 Task: Refresh the Site Builder page of "Digital Experience".
Action: Mouse moved to (1311, 85)
Screenshot: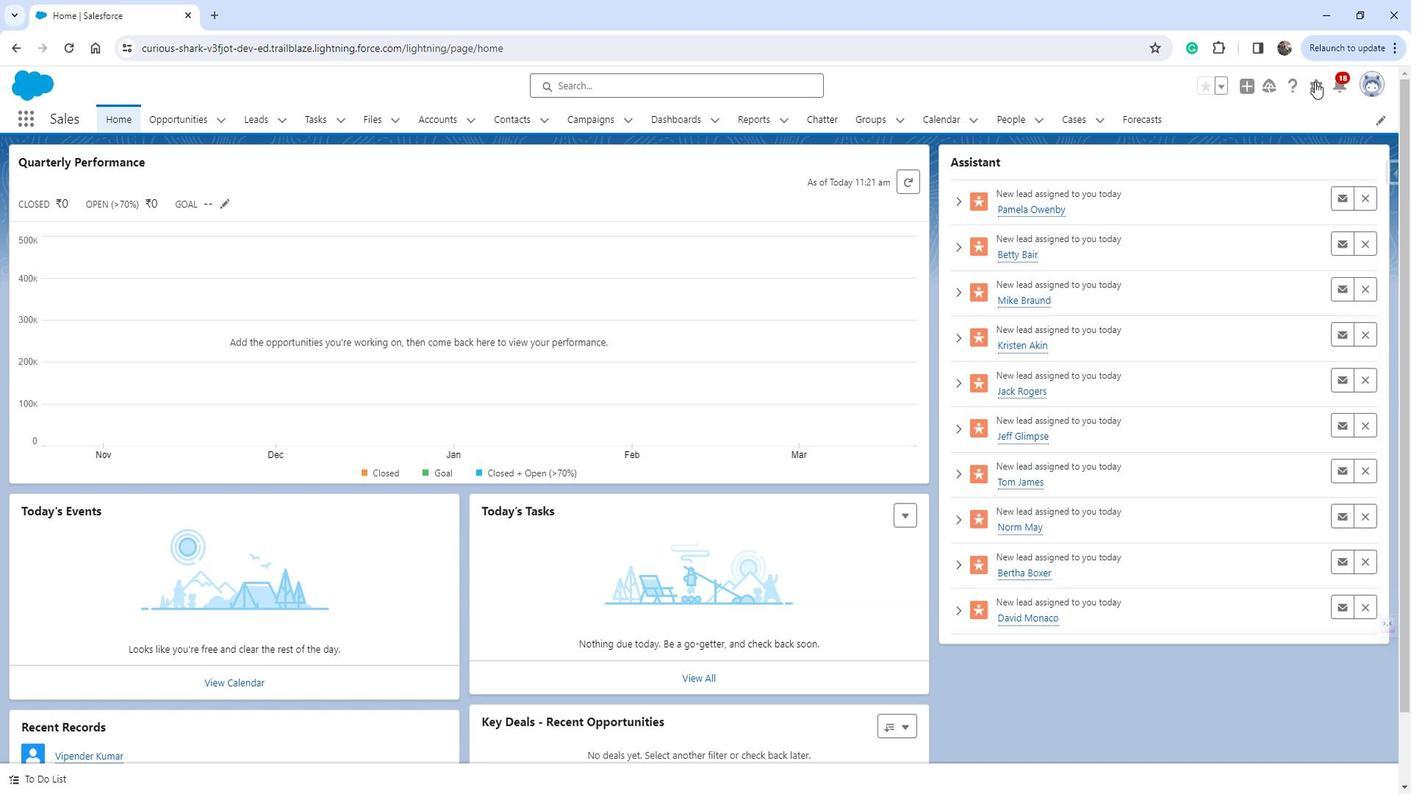 
Action: Mouse pressed left at (1311, 85)
Screenshot: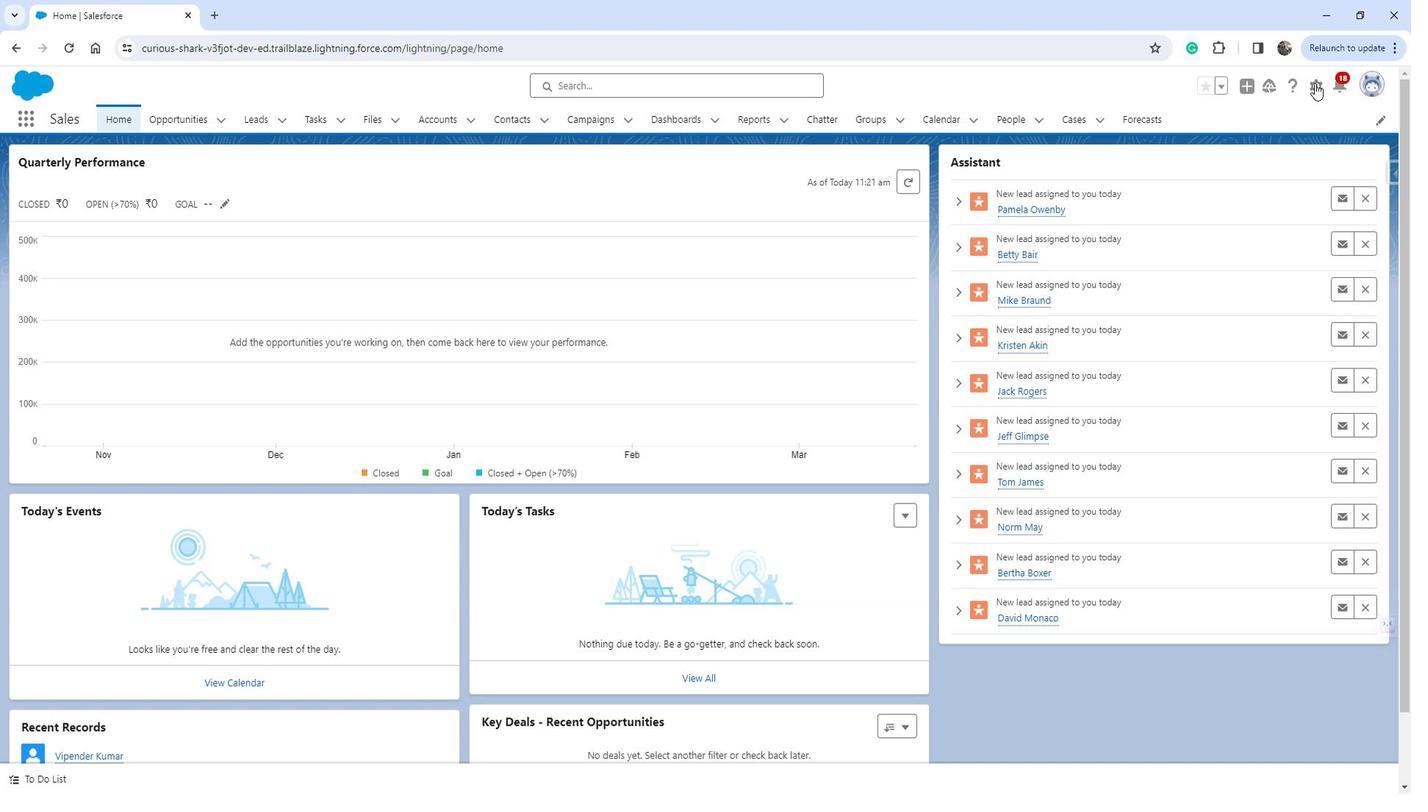 
Action: Mouse moved to (1256, 133)
Screenshot: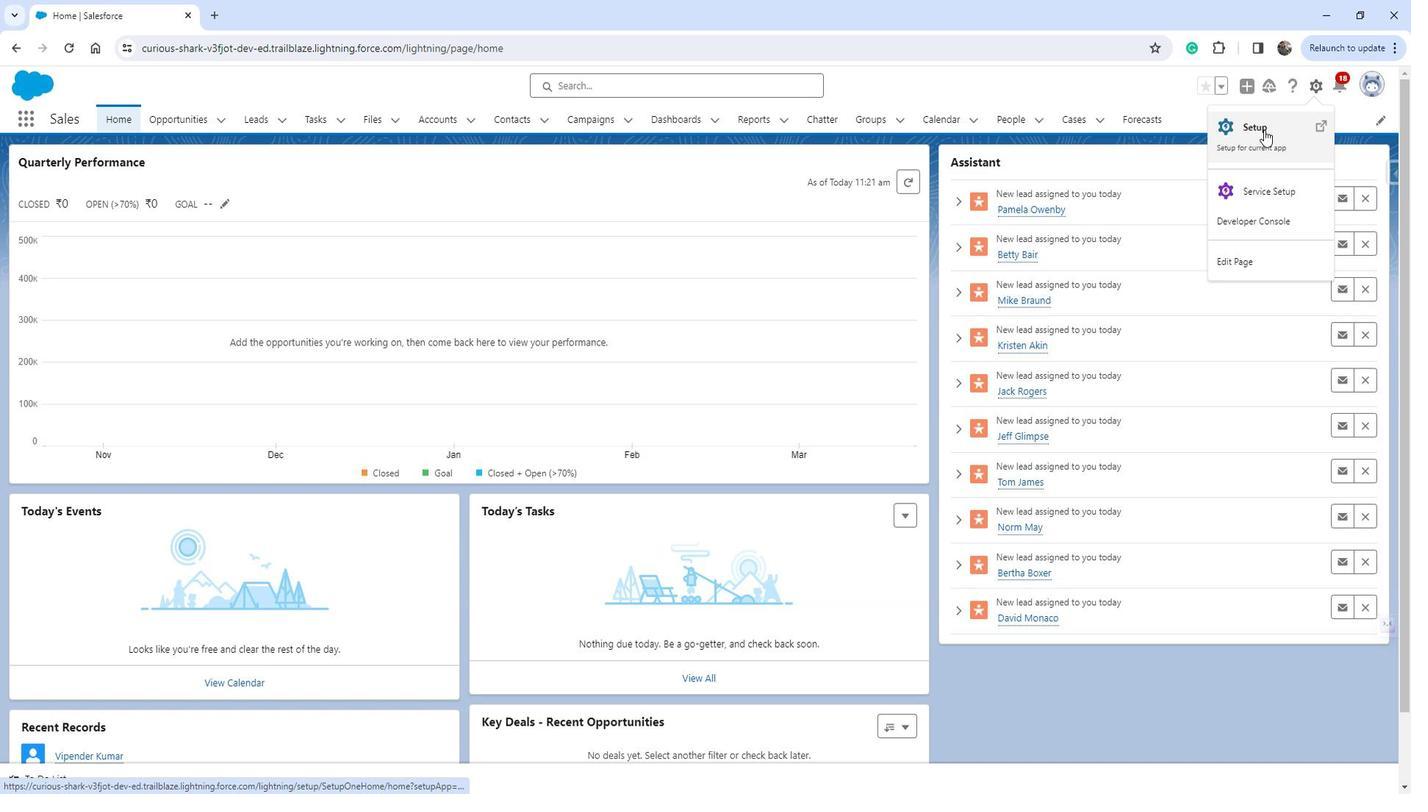 
Action: Mouse pressed left at (1256, 133)
Screenshot: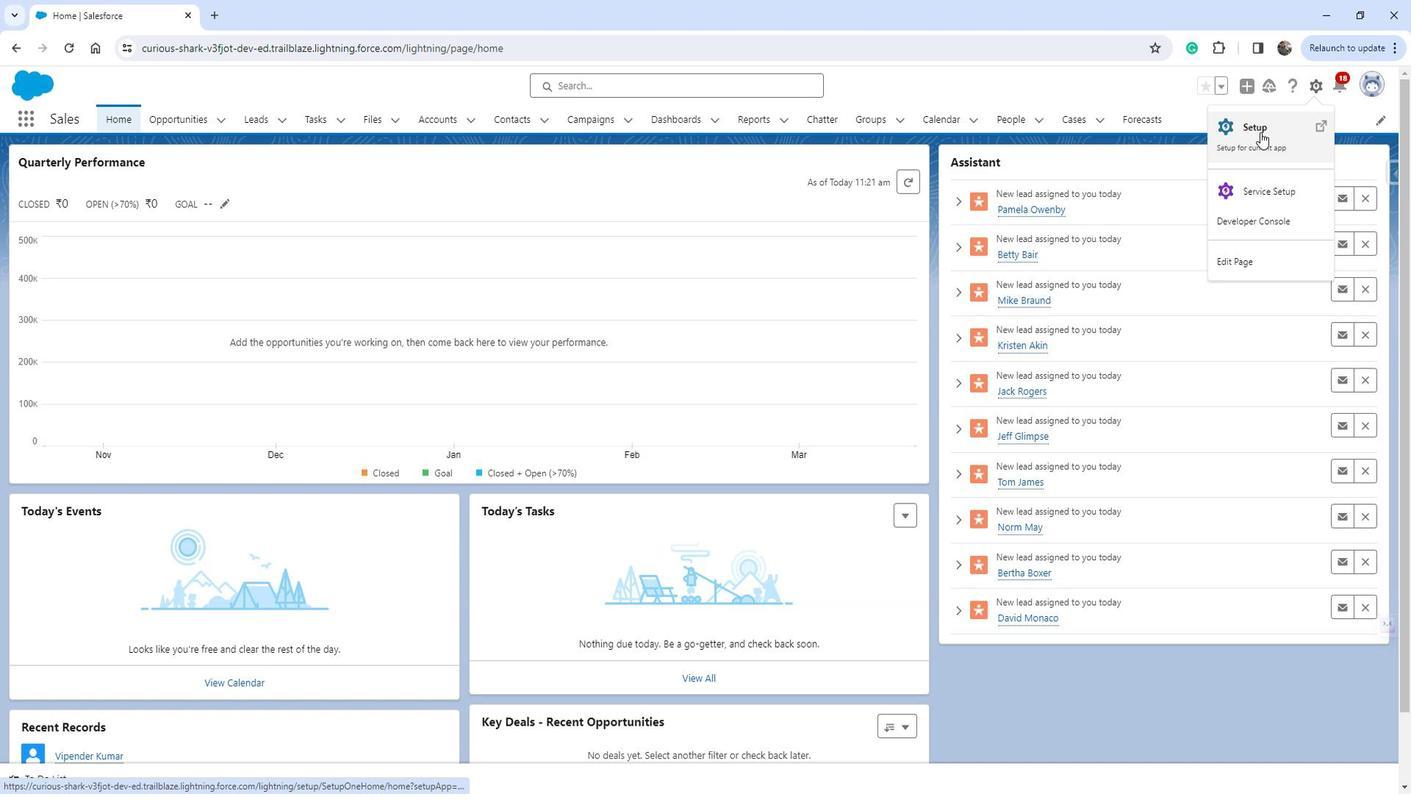 
Action: Mouse moved to (38, 615)
Screenshot: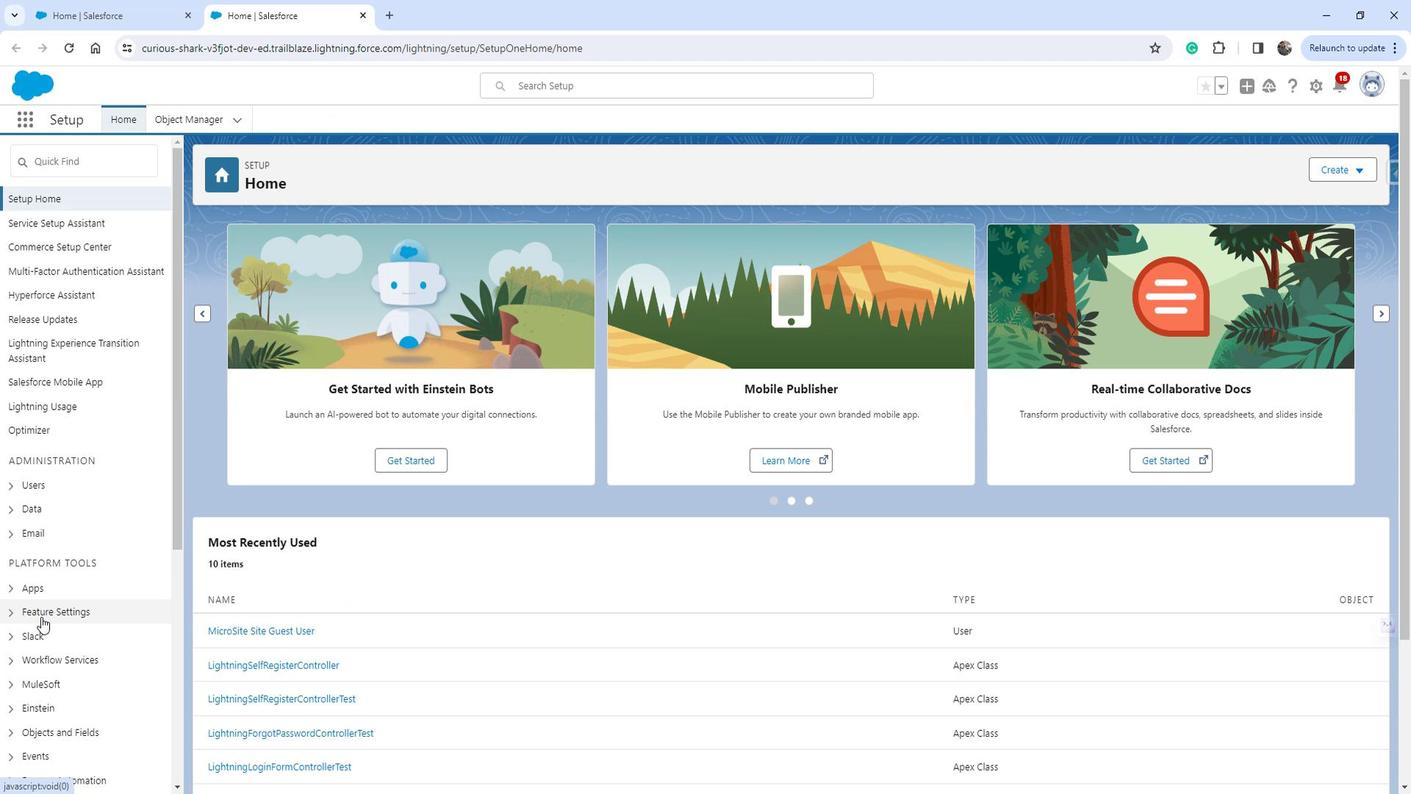 
Action: Mouse pressed left at (38, 615)
Screenshot: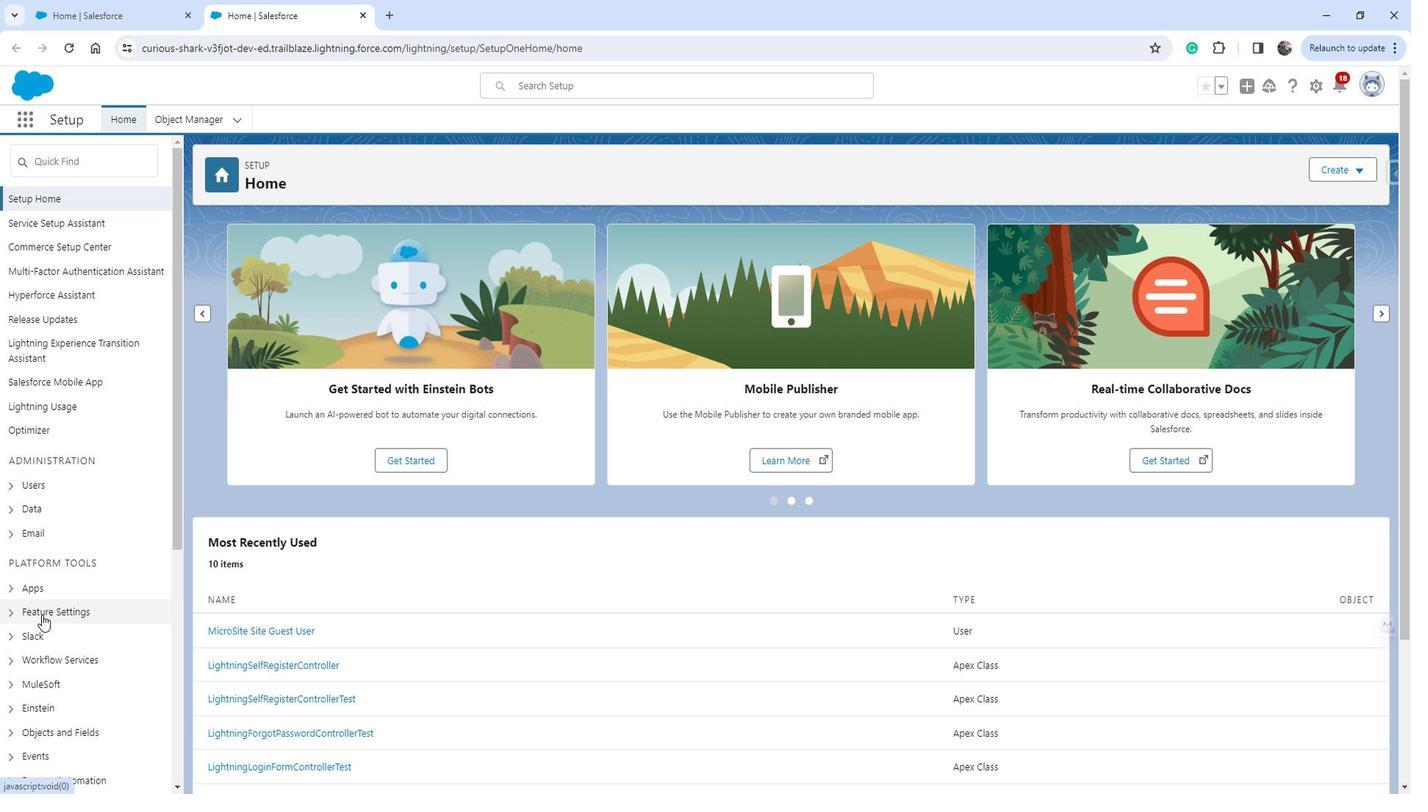 
Action: Mouse moved to (40, 613)
Screenshot: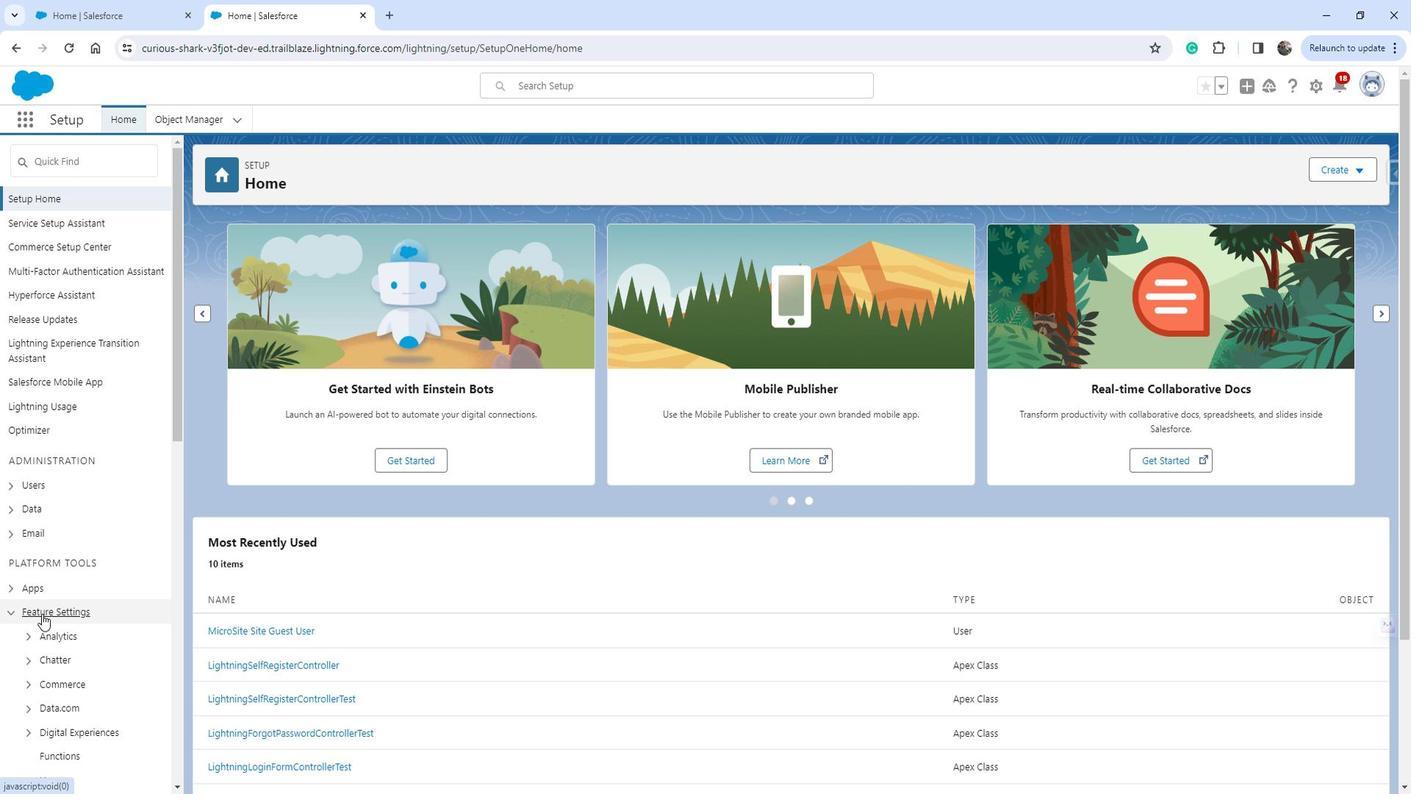 
Action: Mouse scrolled (40, 612) with delta (0, 0)
Screenshot: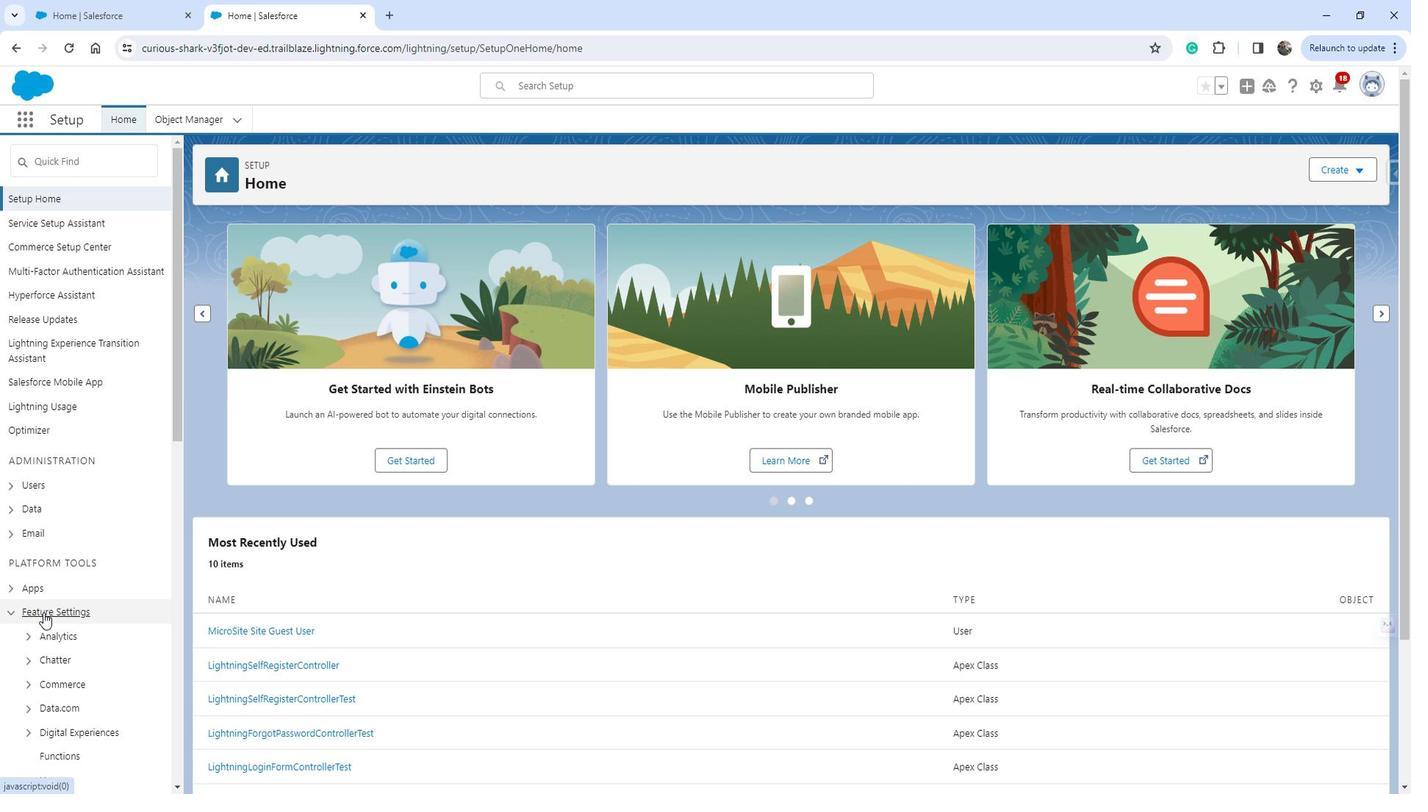 
Action: Mouse scrolled (40, 612) with delta (0, 0)
Screenshot: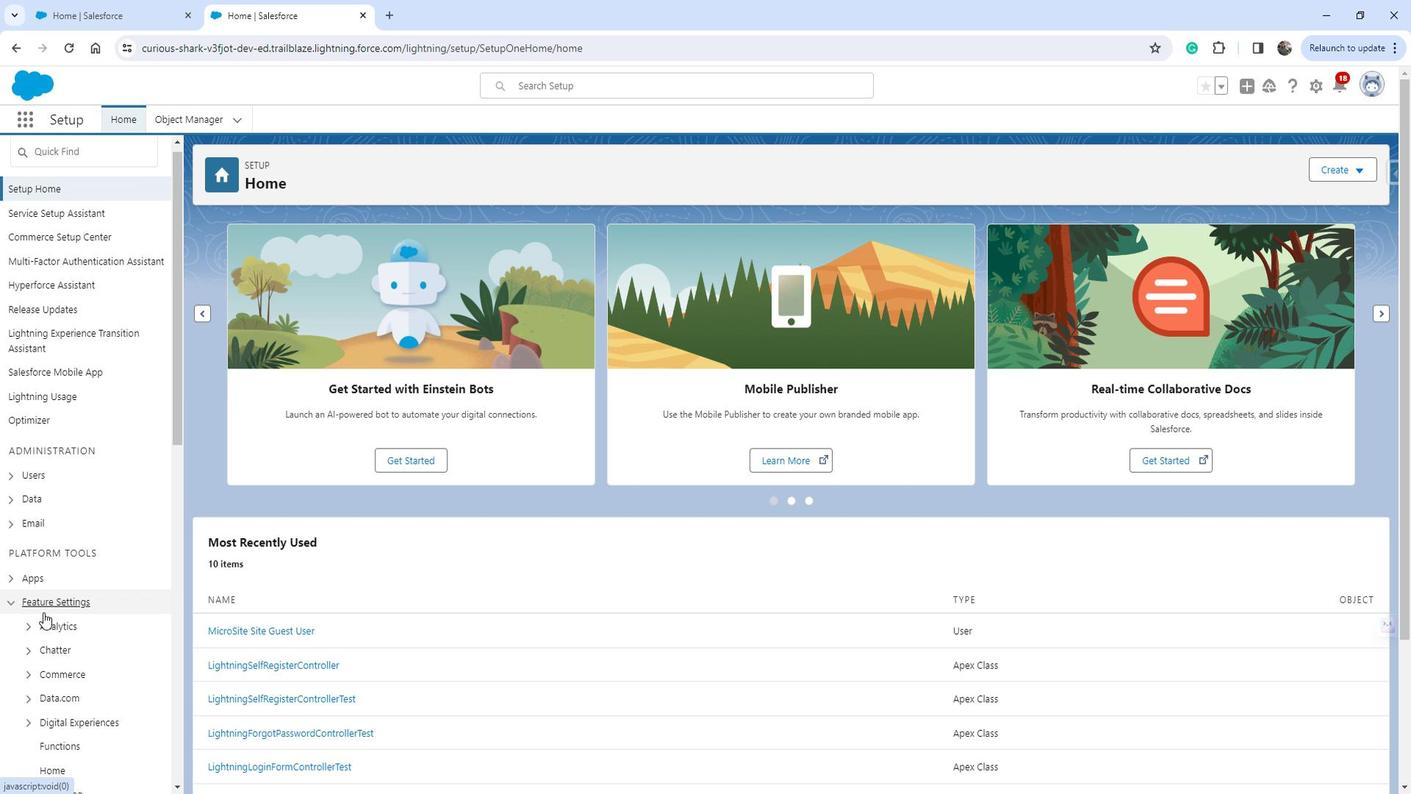 
Action: Mouse moved to (50, 575)
Screenshot: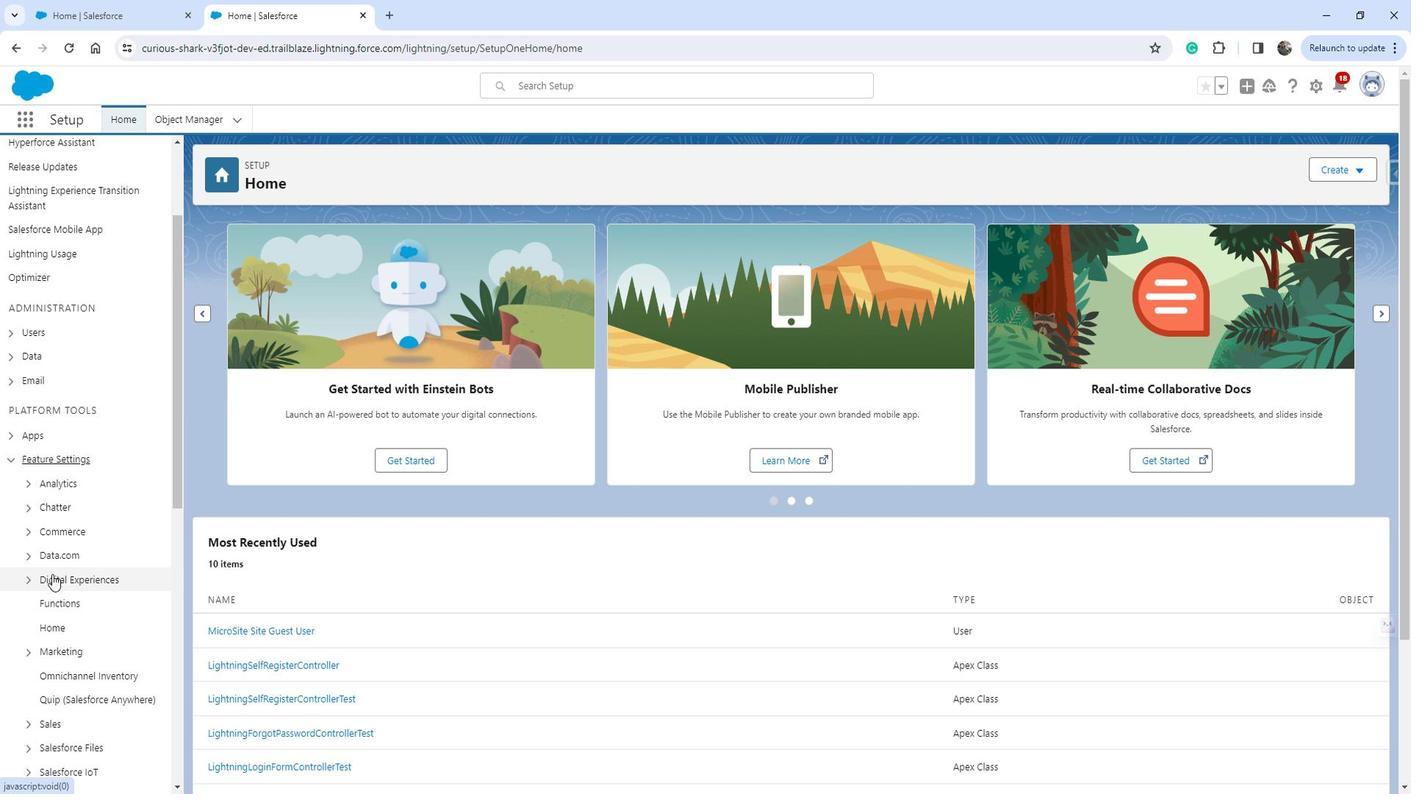 
Action: Mouse pressed left at (50, 575)
Screenshot: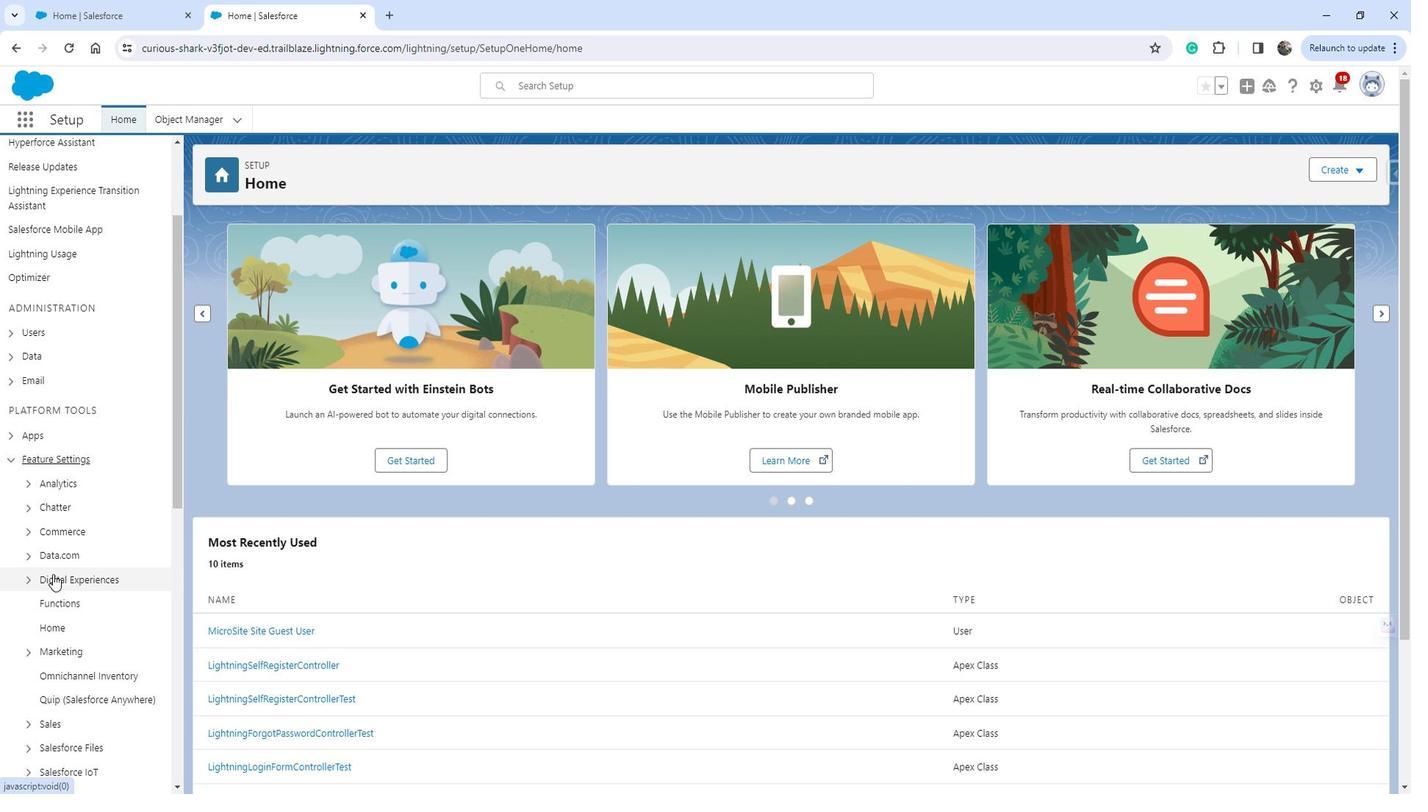 
Action: Mouse moved to (61, 602)
Screenshot: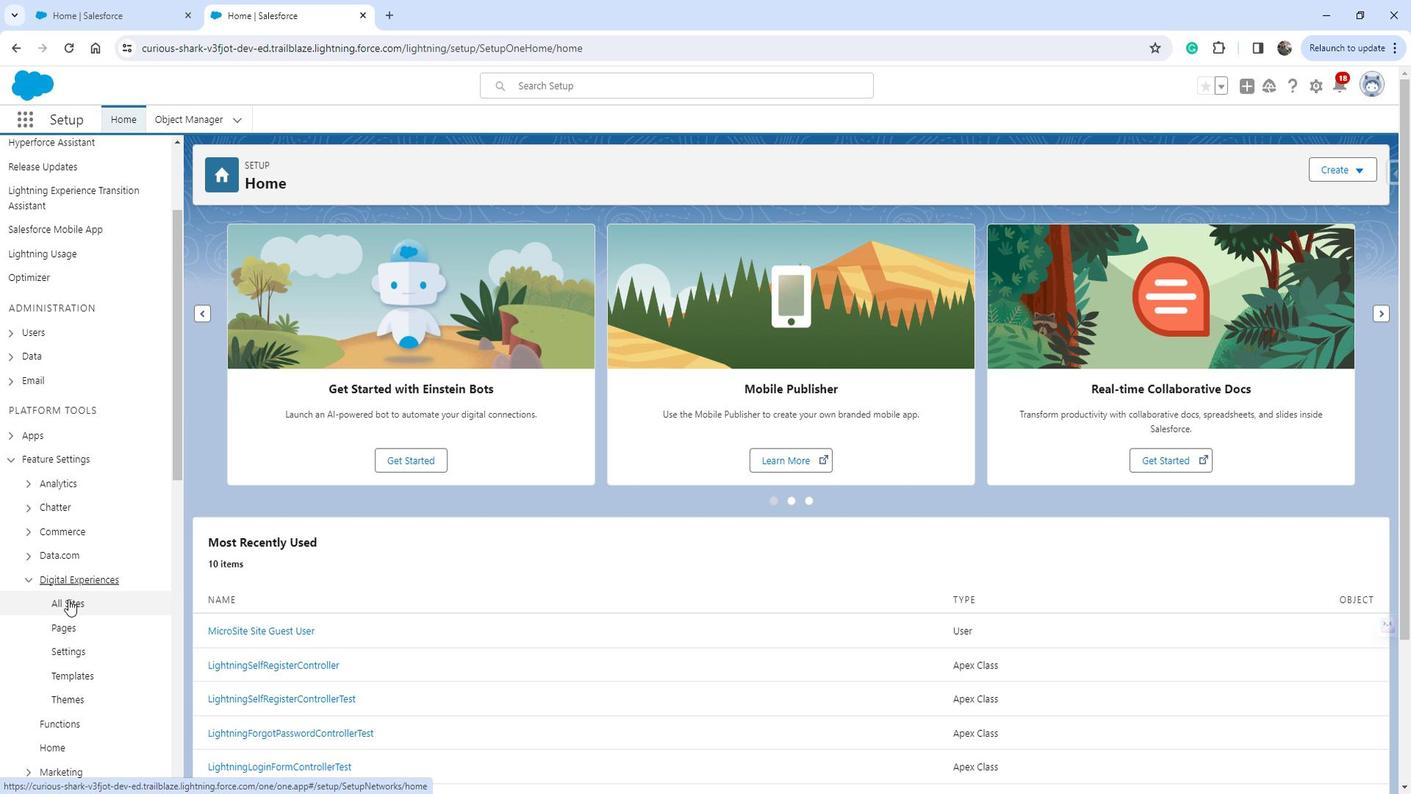 
Action: Mouse pressed left at (61, 602)
Screenshot: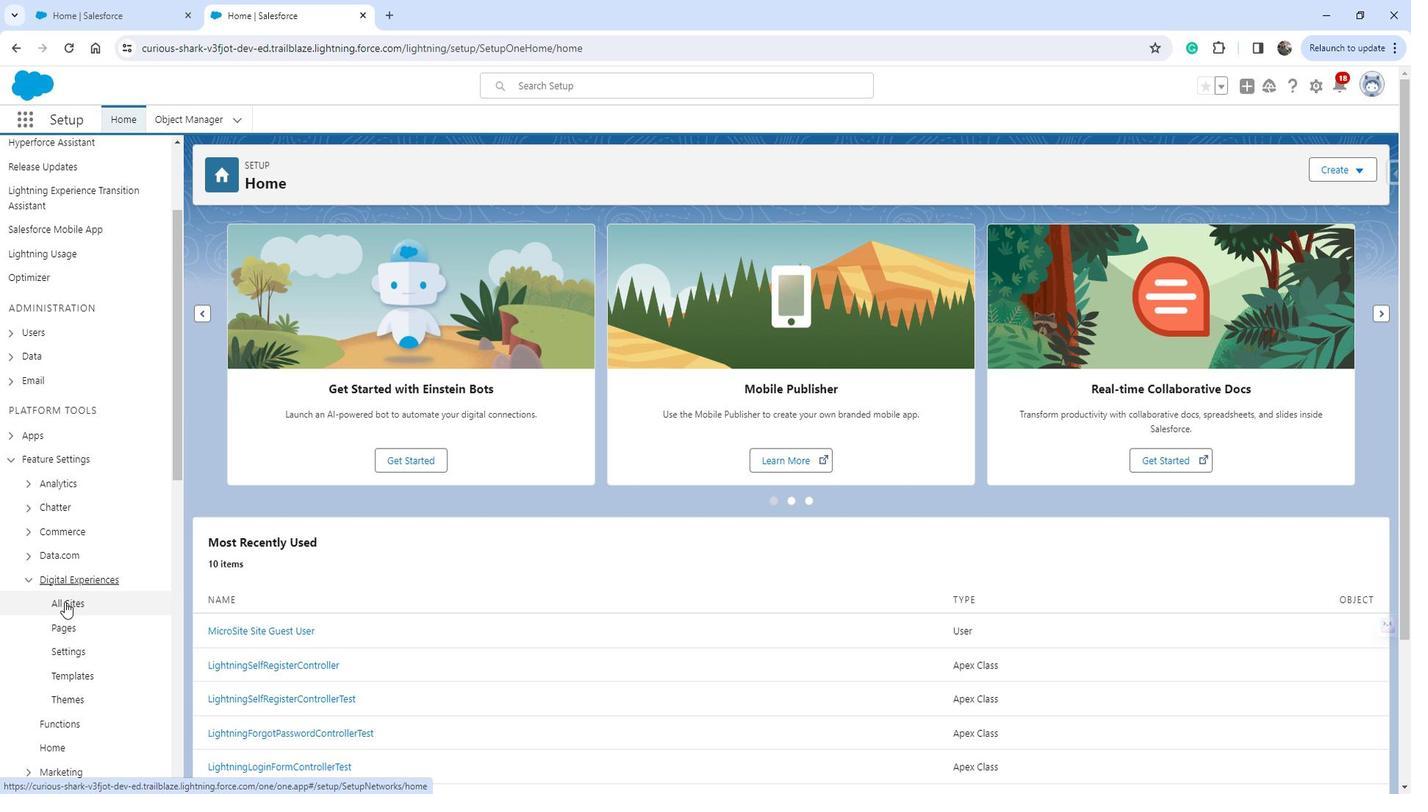 
Action: Mouse moved to (230, 352)
Screenshot: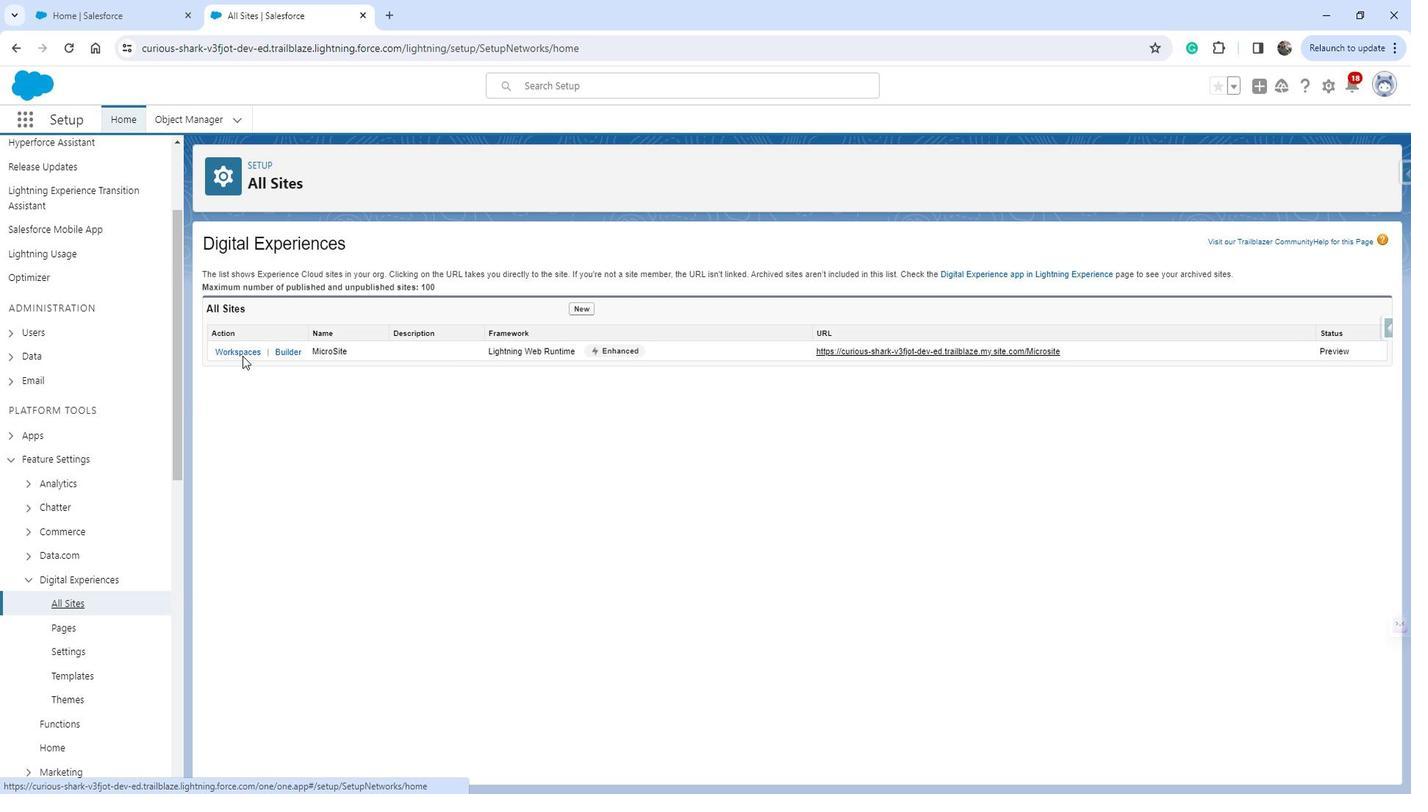 
Action: Mouse pressed left at (230, 352)
Screenshot: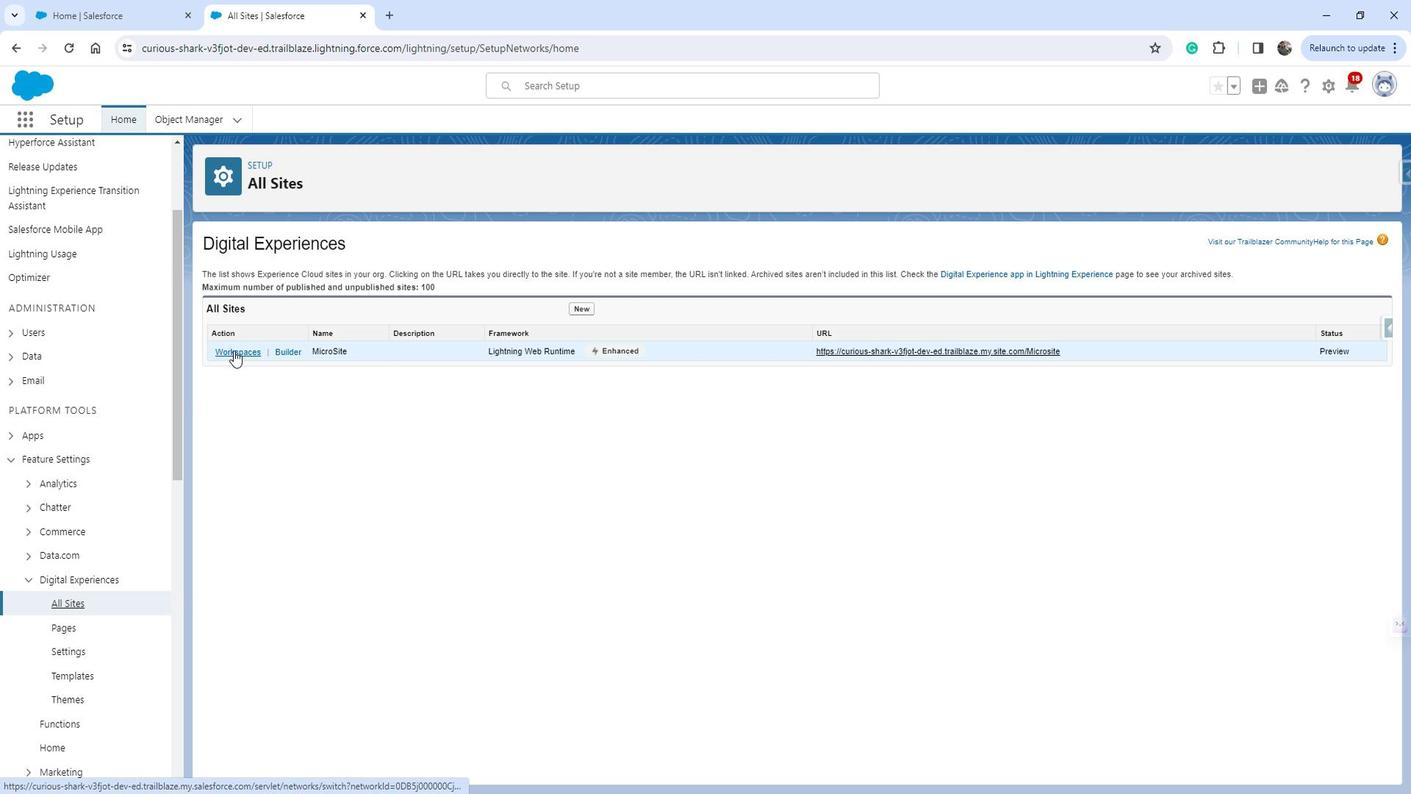 
Action: Mouse moved to (129, 317)
Screenshot: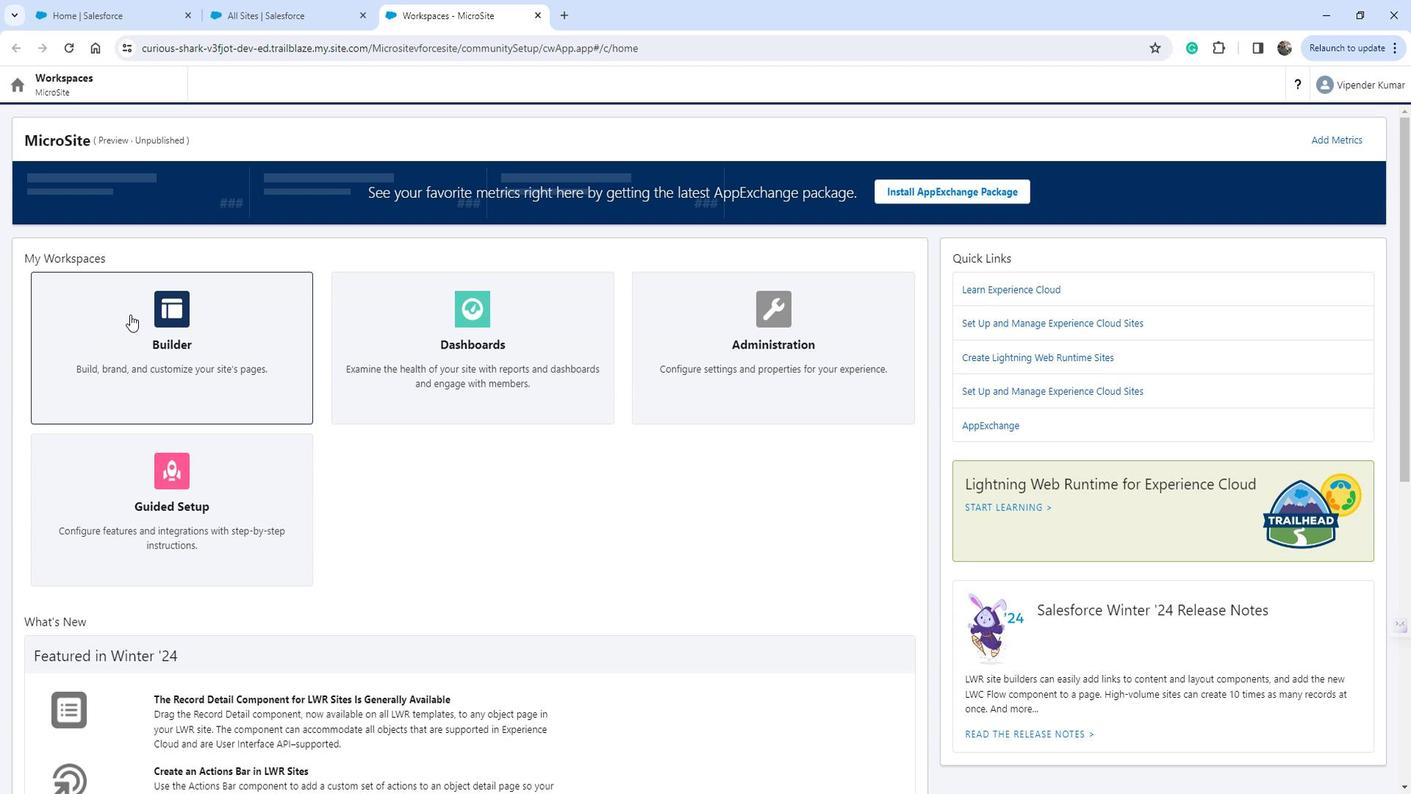 
Action: Mouse pressed left at (129, 317)
Screenshot: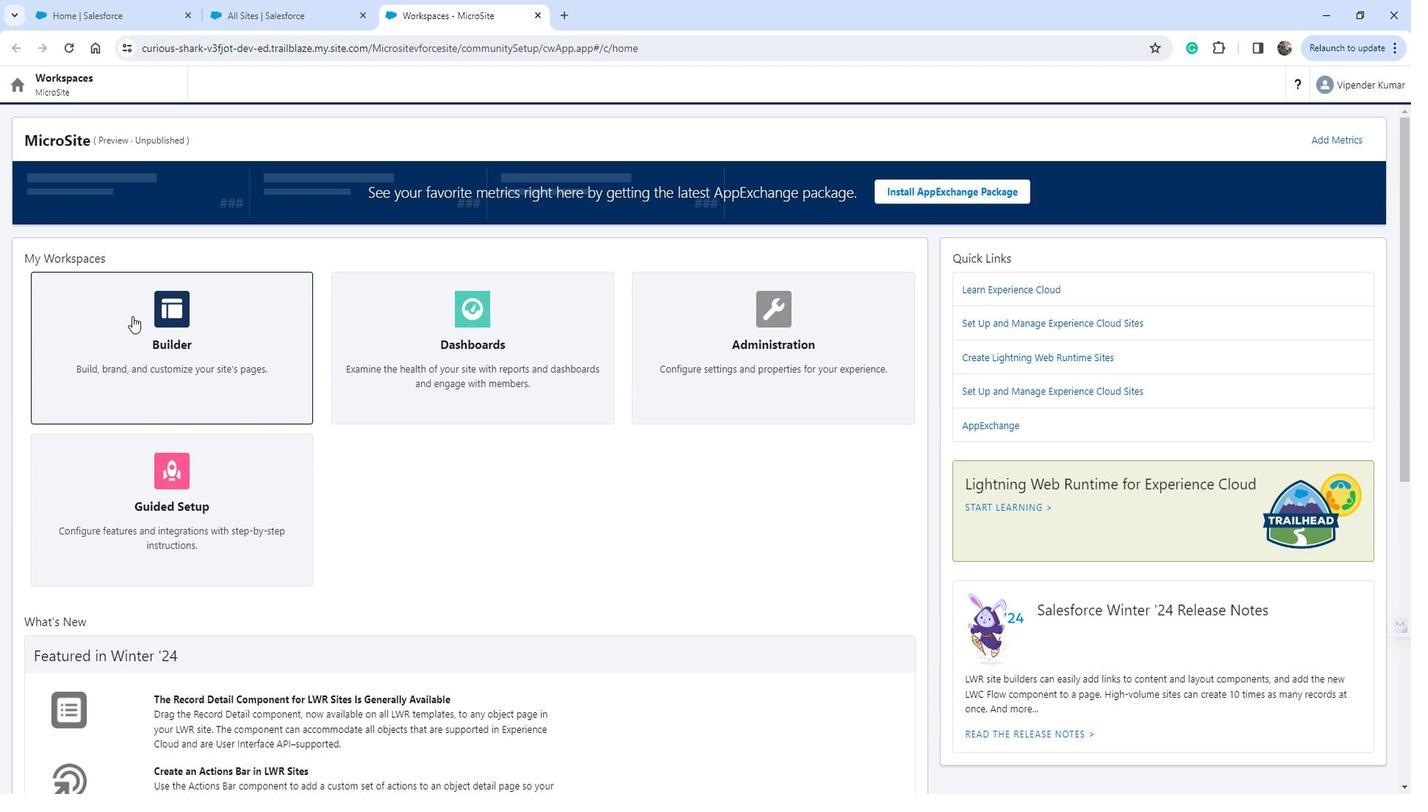 
Action: Mouse moved to (195, 94)
Screenshot: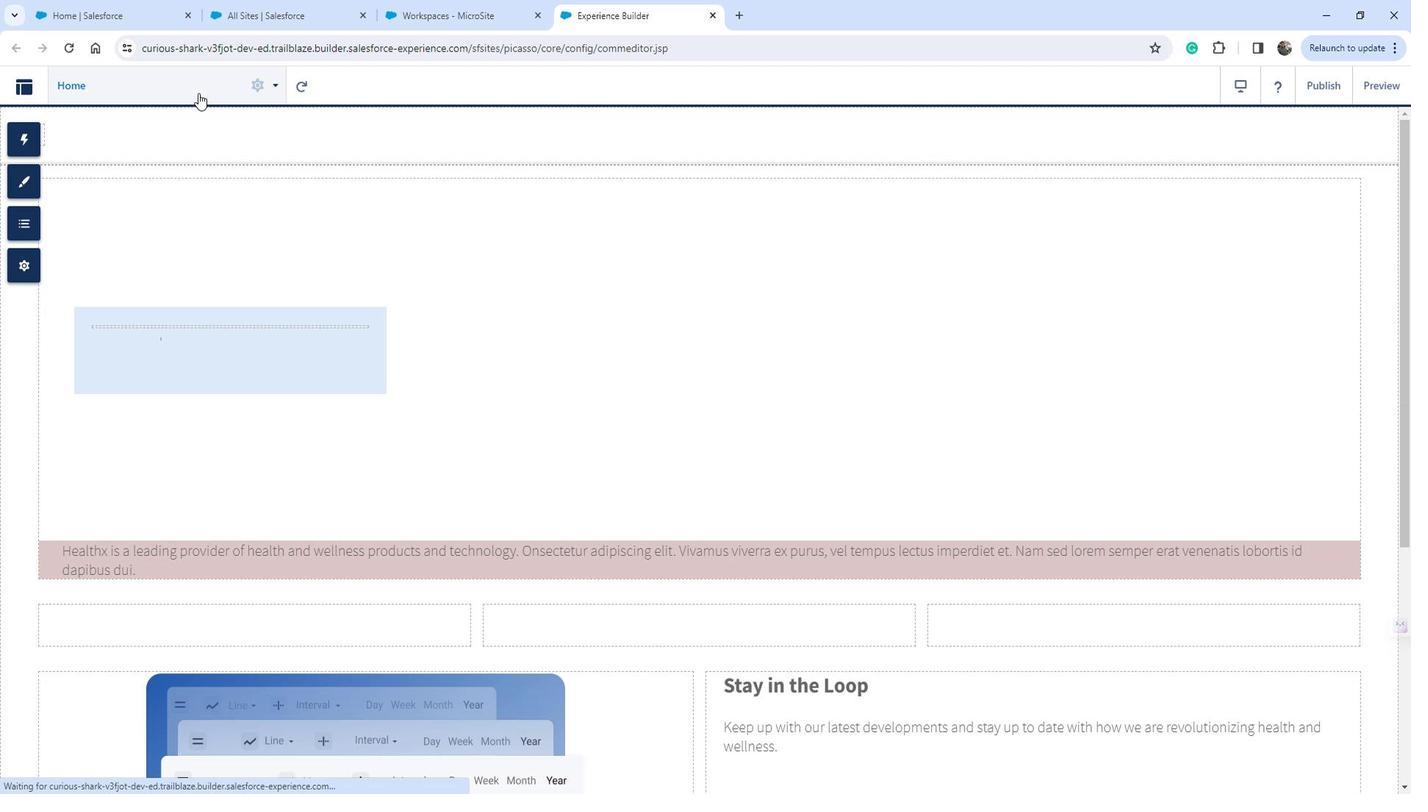 
Action: Mouse pressed left at (195, 94)
Screenshot: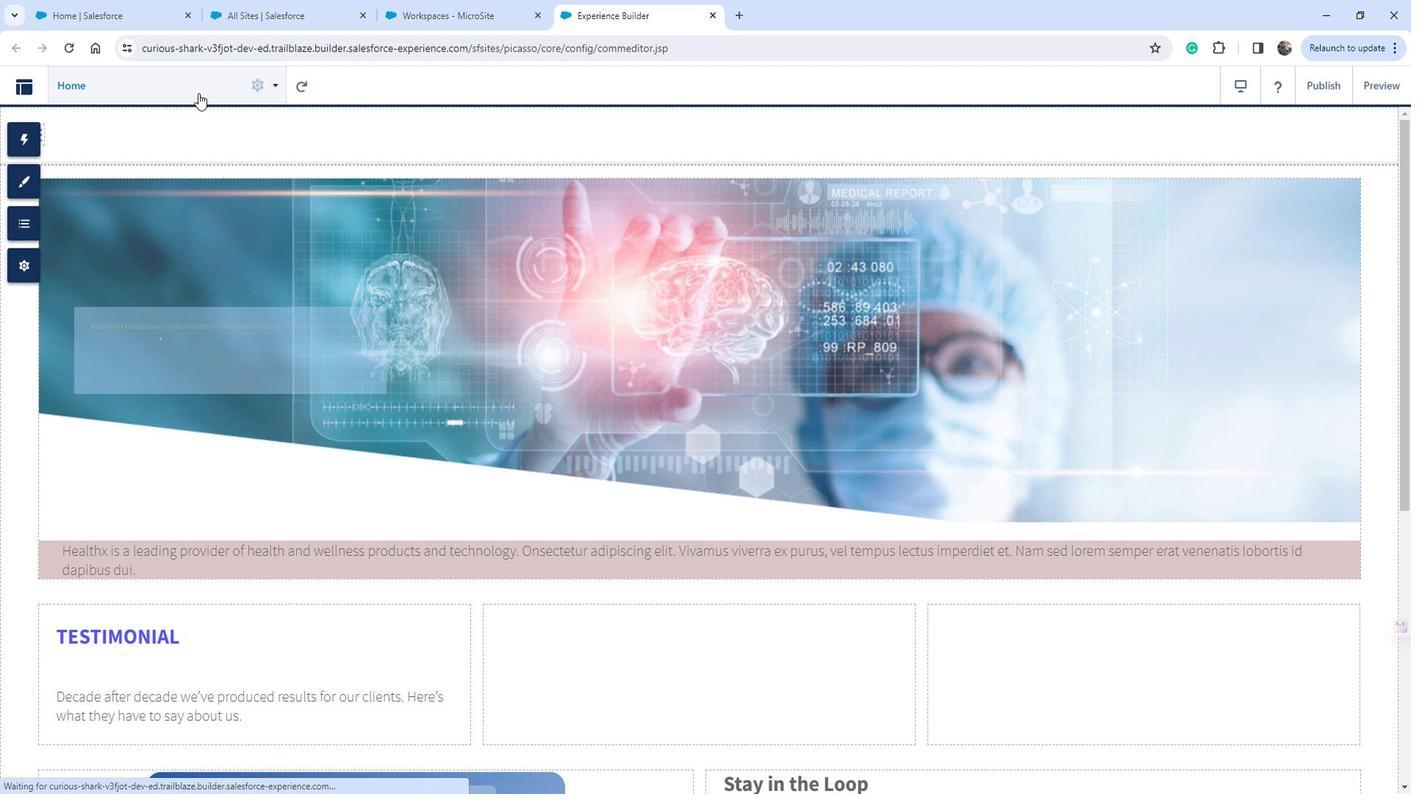 
Action: Mouse moved to (305, 85)
Screenshot: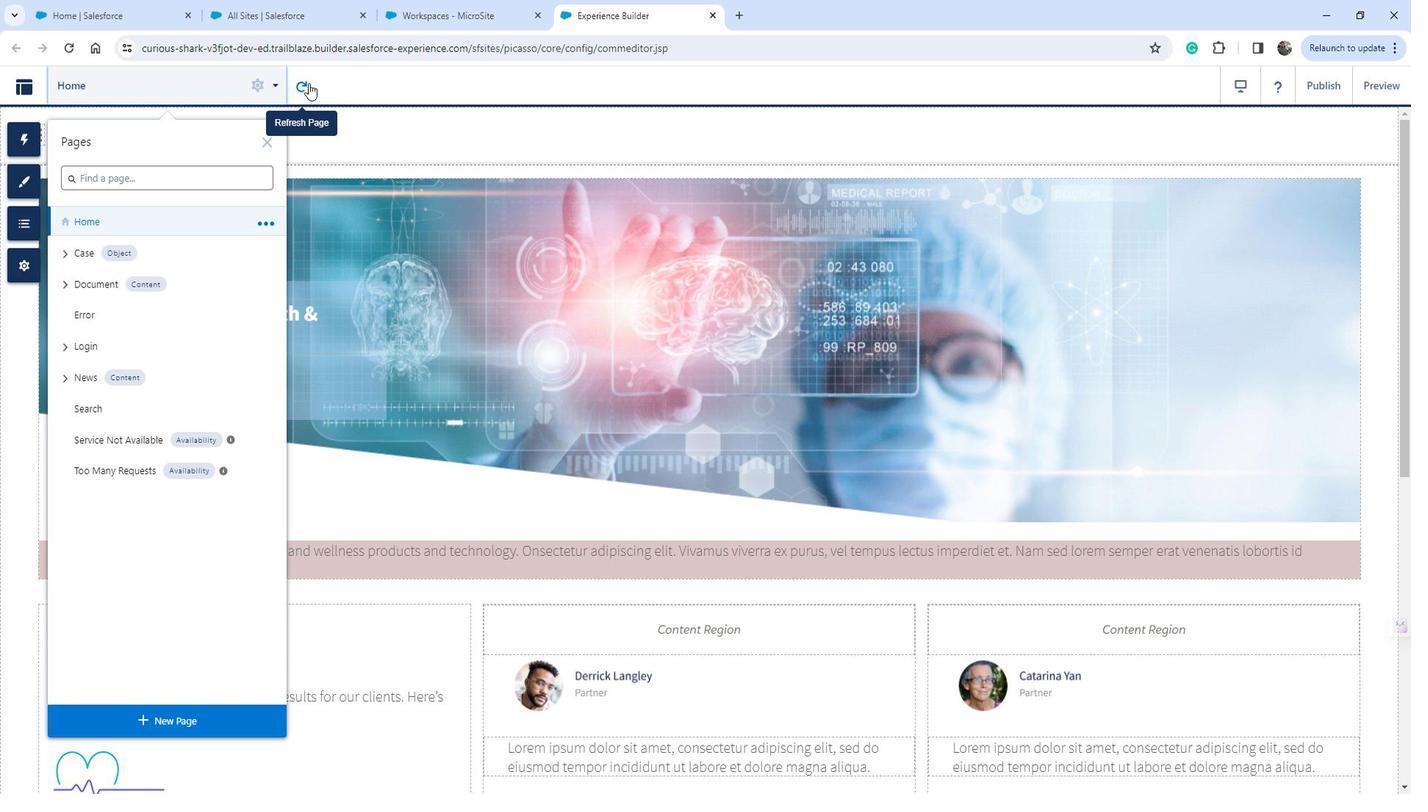 
Action: Mouse pressed left at (305, 85)
Screenshot: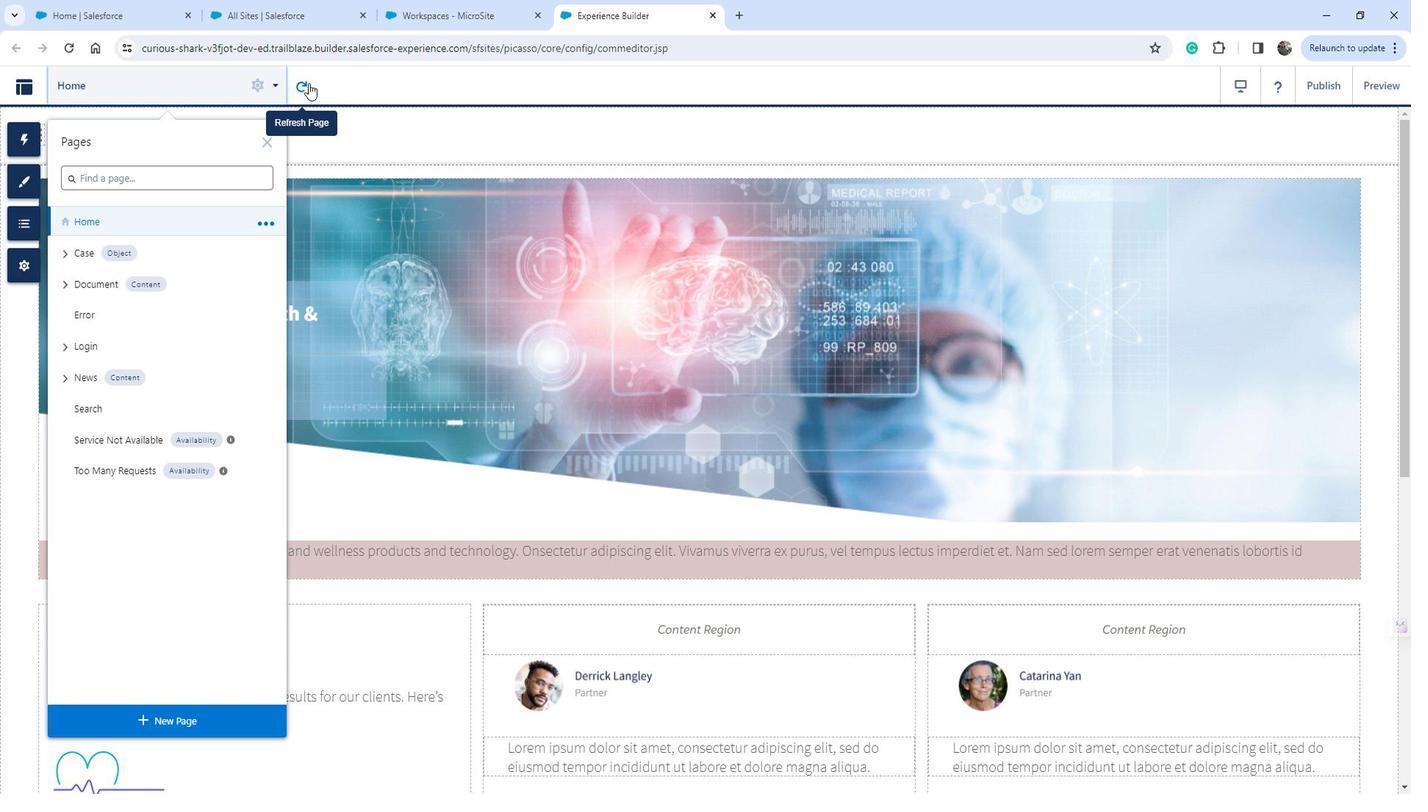 
Action: Mouse moved to (367, 277)
Screenshot: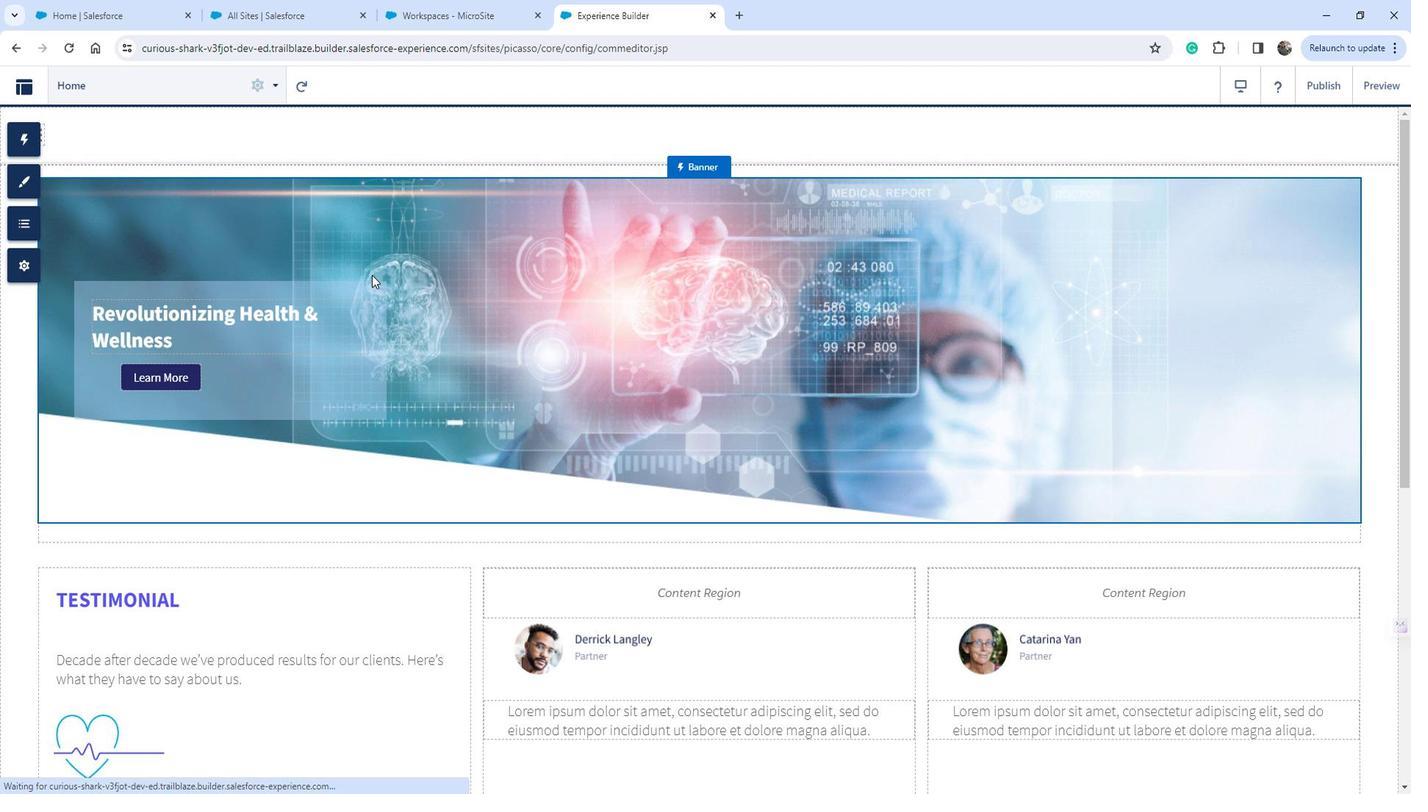 
Action: Mouse scrolled (367, 277) with delta (0, 0)
Screenshot: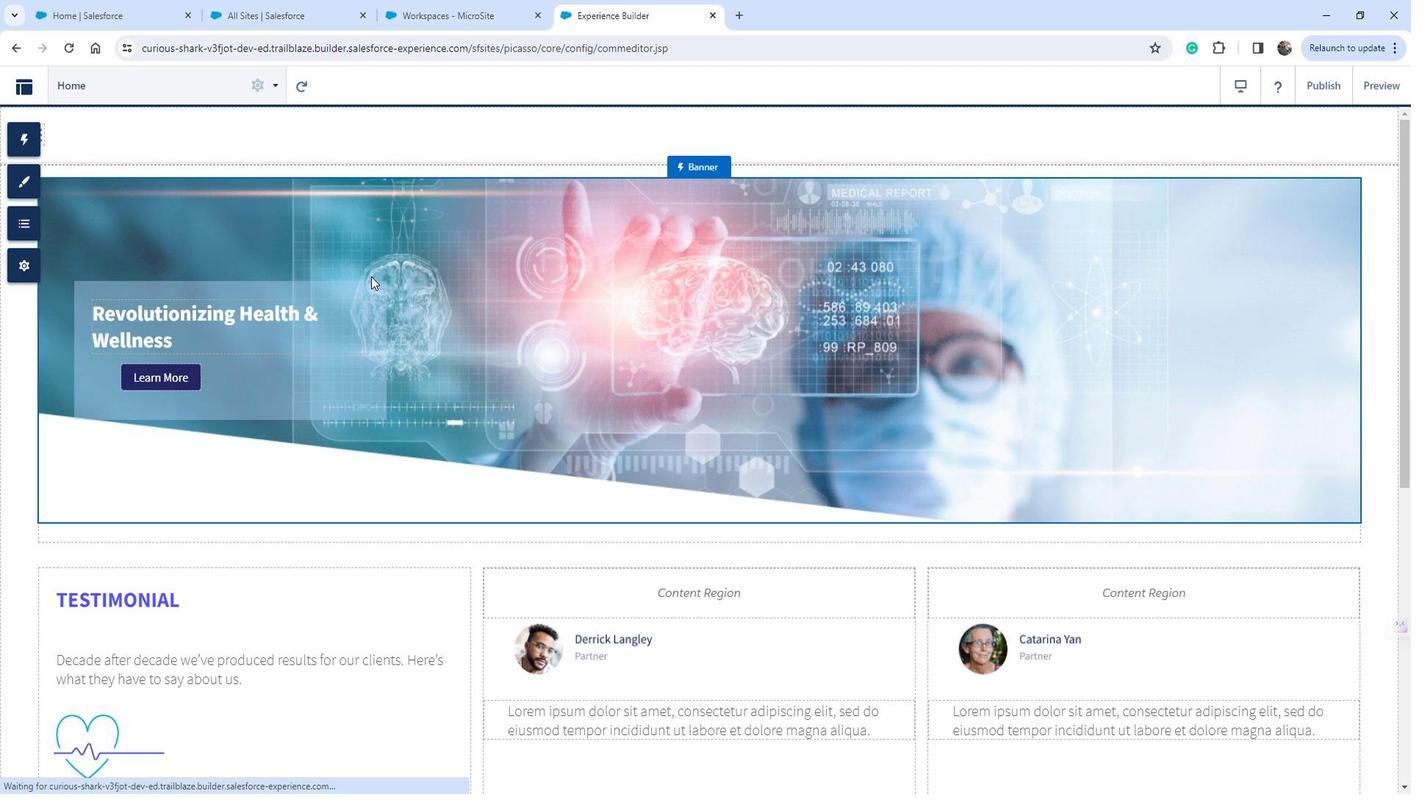 
Action: Mouse scrolled (367, 277) with delta (0, 0)
Screenshot: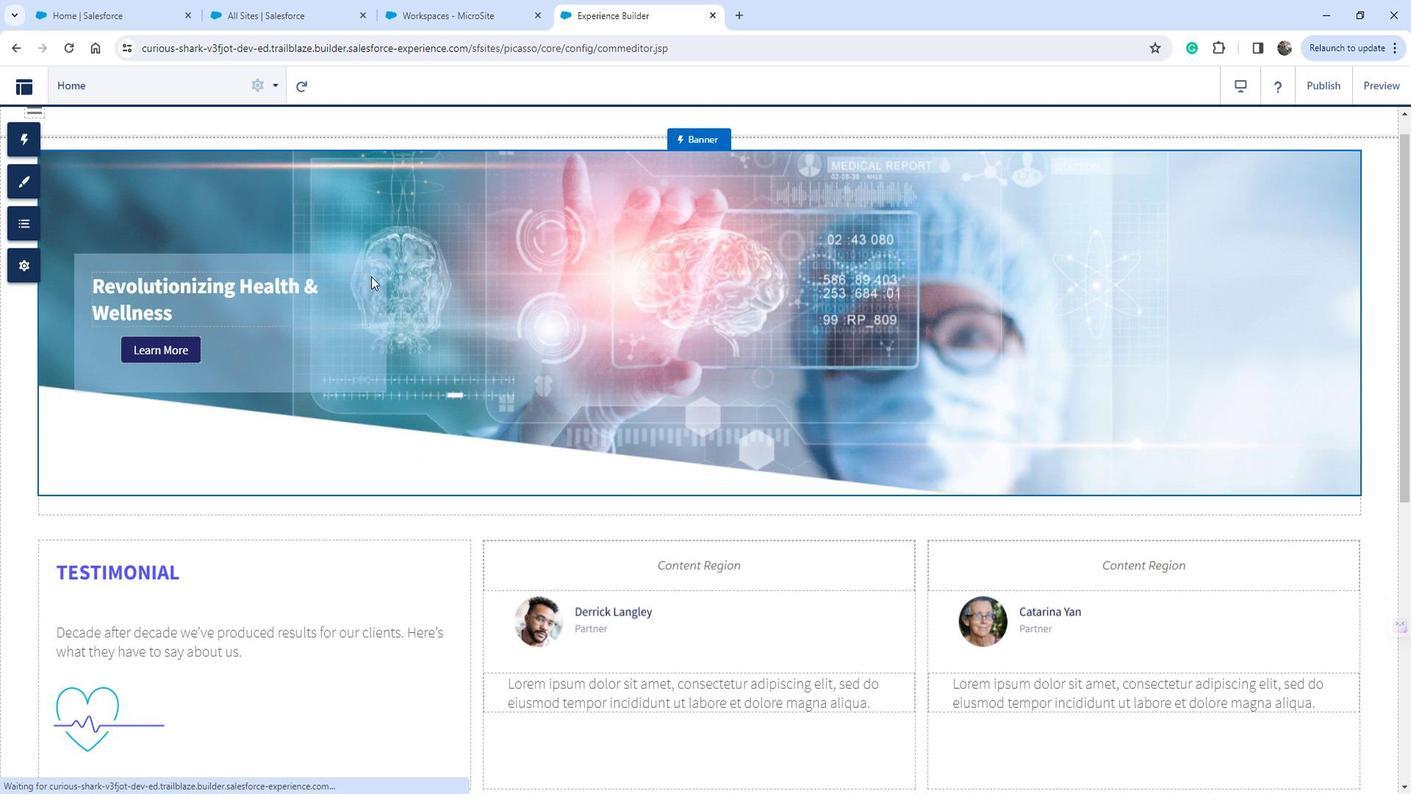 
